 Task: In the  document Ethan.rtf Write the word in the shape with center alignment 'XOXO'Change Page orientation to  'Landscape' Insert emoji at the end of quote: Red Heart
Action: Mouse moved to (353, 194)
Screenshot: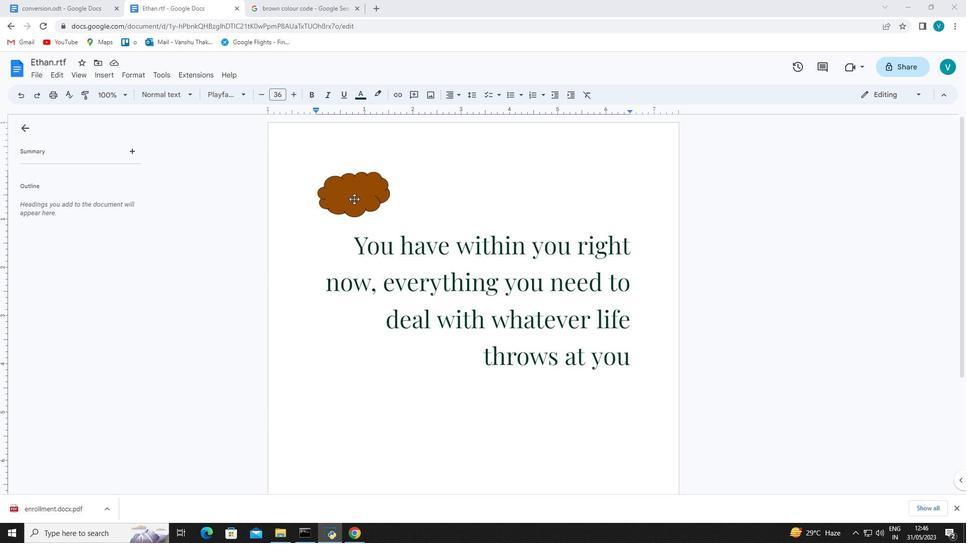 
Action: Mouse pressed left at (353, 194)
Screenshot: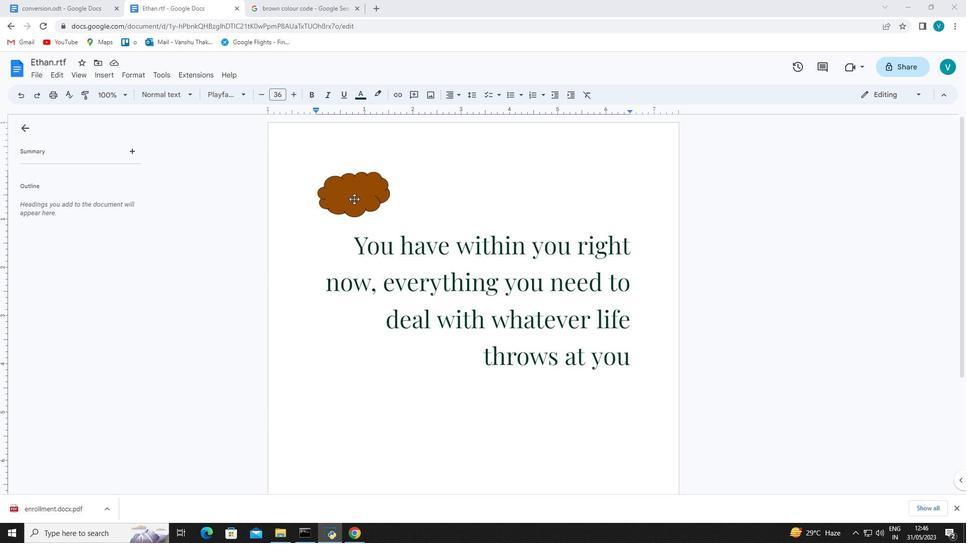 
Action: Mouse moved to (419, 97)
Screenshot: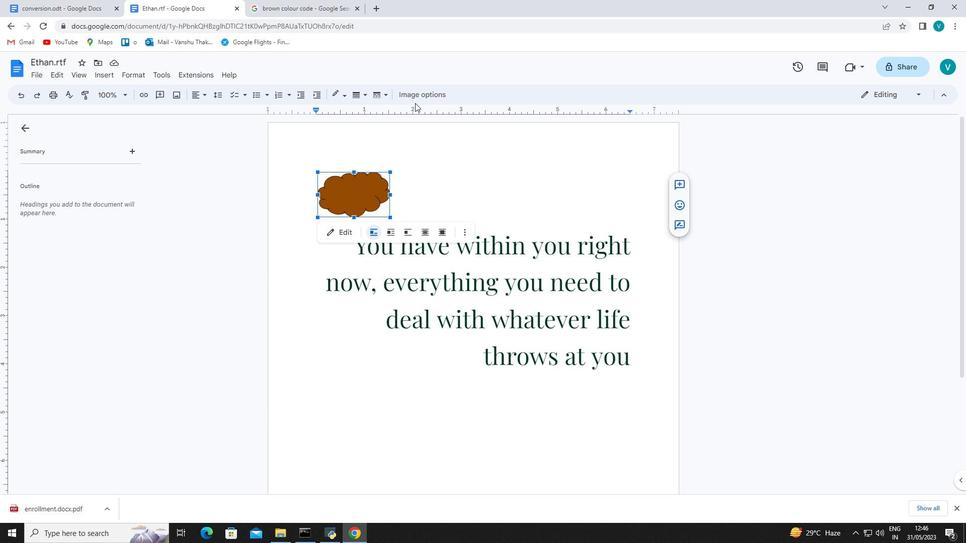 
Action: Mouse pressed left at (419, 97)
Screenshot: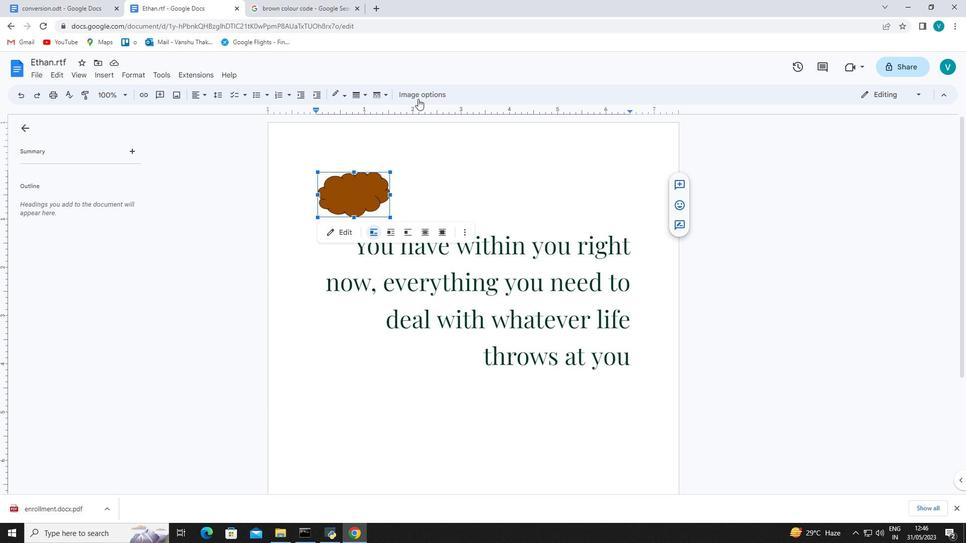 
Action: Mouse moved to (941, 98)
Screenshot: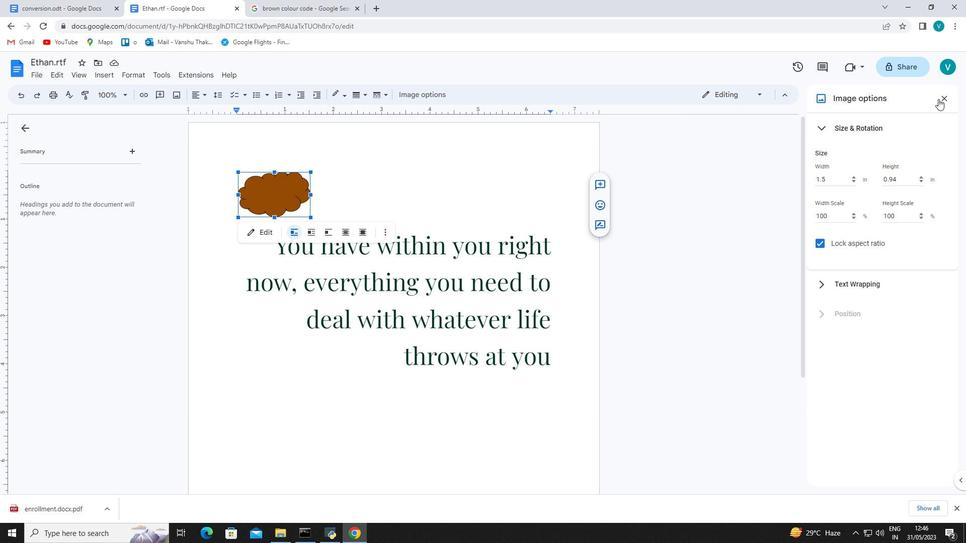 
Action: Mouse pressed left at (941, 98)
Screenshot: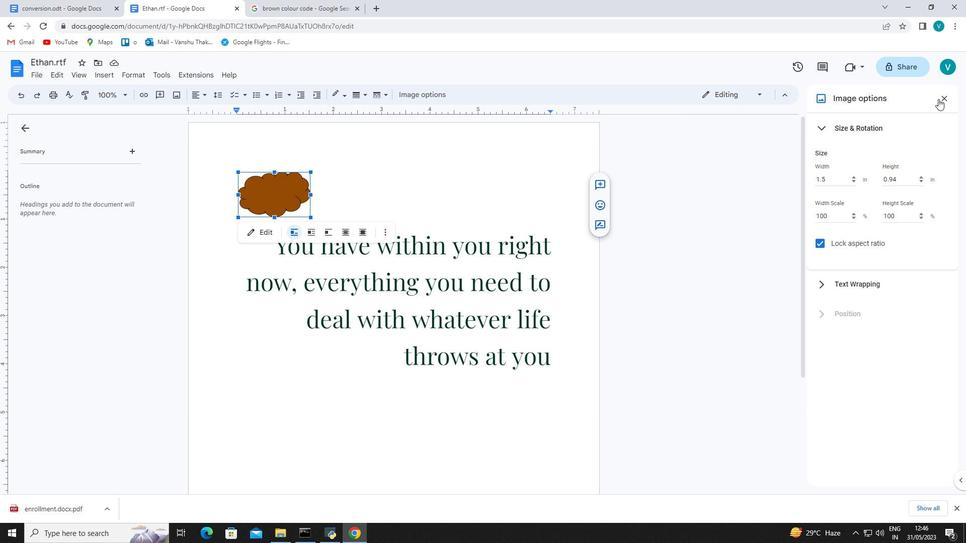 
Action: Mouse moved to (338, 231)
Screenshot: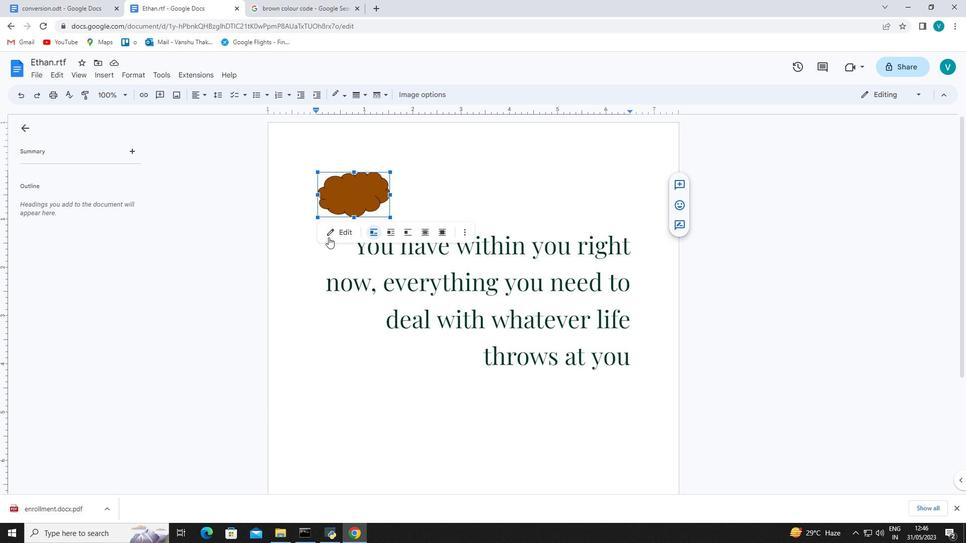 
Action: Mouse pressed left at (338, 231)
Screenshot: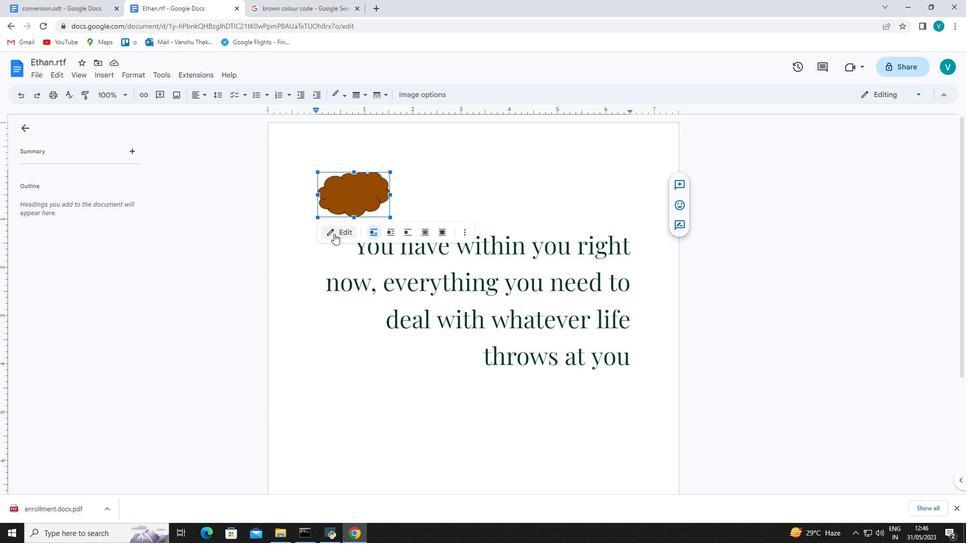 
Action: Mouse moved to (421, 114)
Screenshot: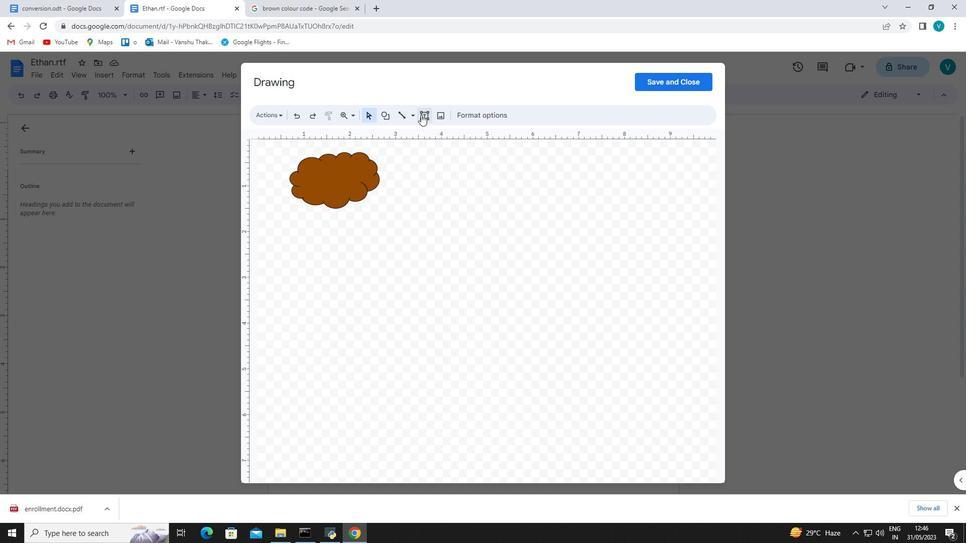 
Action: Mouse pressed left at (421, 114)
Screenshot: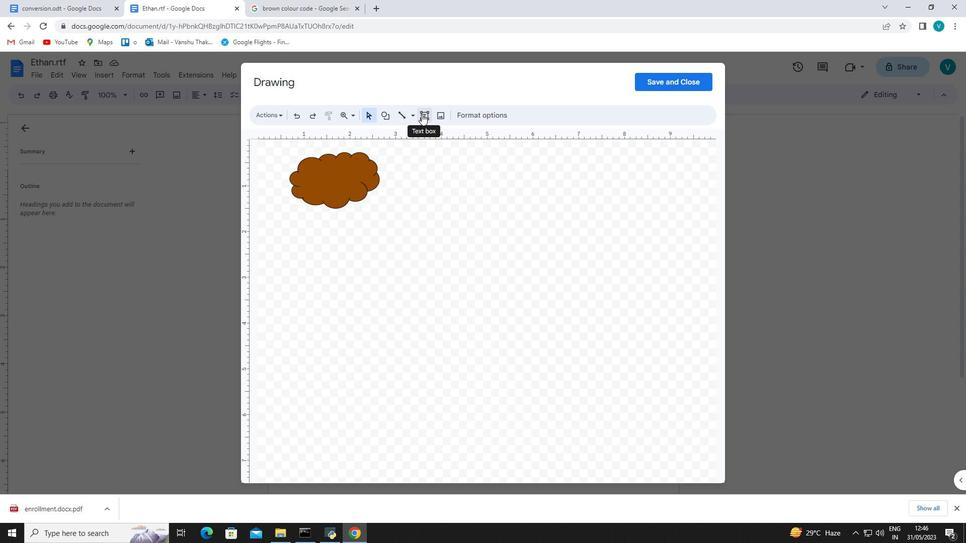 
Action: Mouse moved to (307, 169)
Screenshot: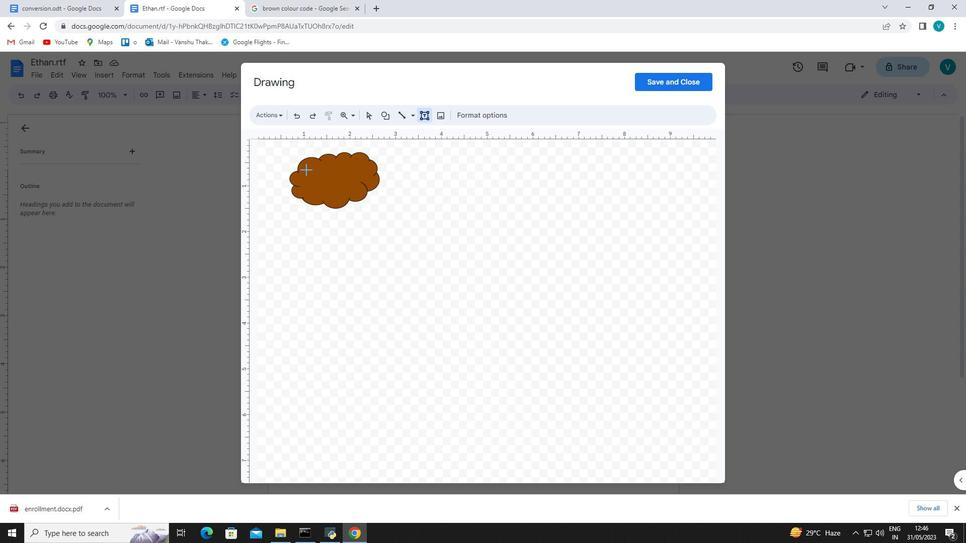 
Action: Mouse pressed left at (307, 169)
Screenshot: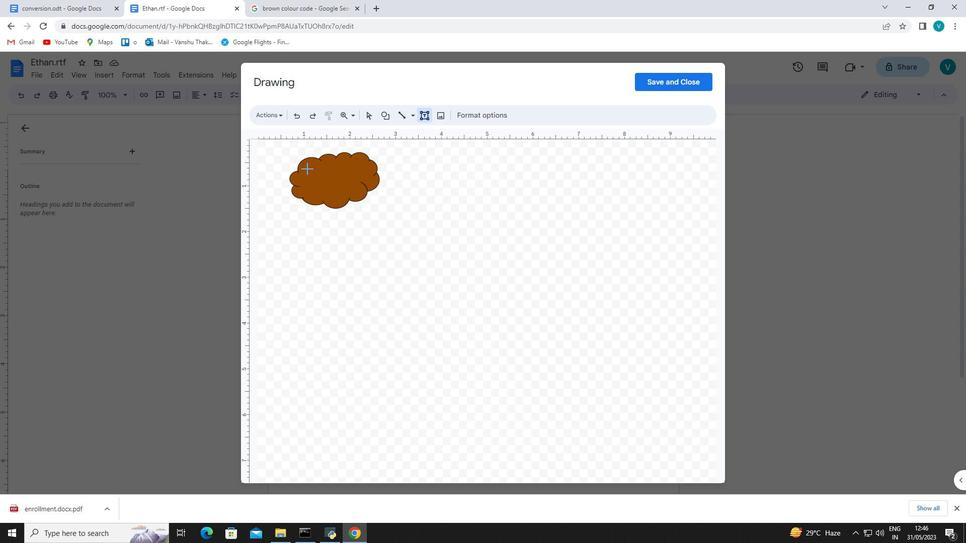 
Action: Mouse moved to (327, 186)
Screenshot: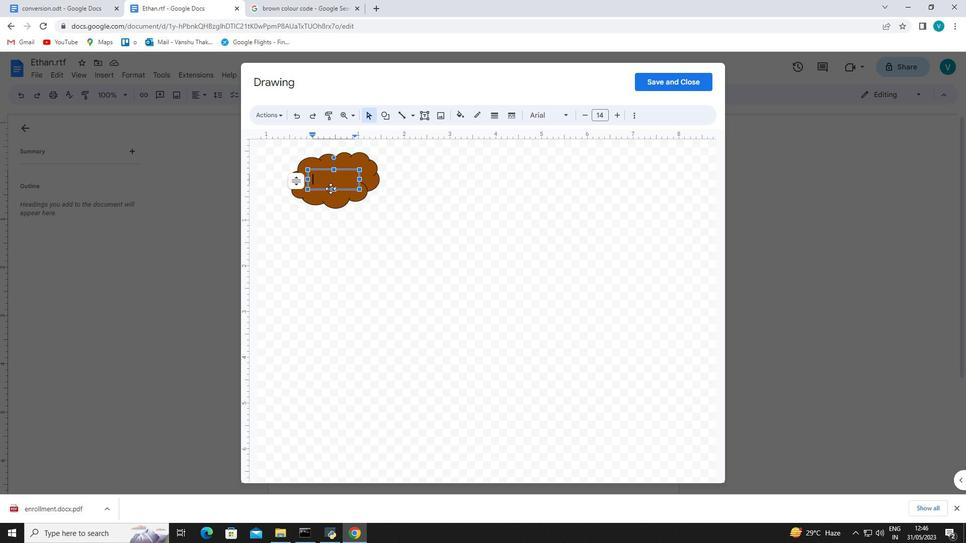 
Action: Key pressed <Key.shift>XOXO
Screenshot: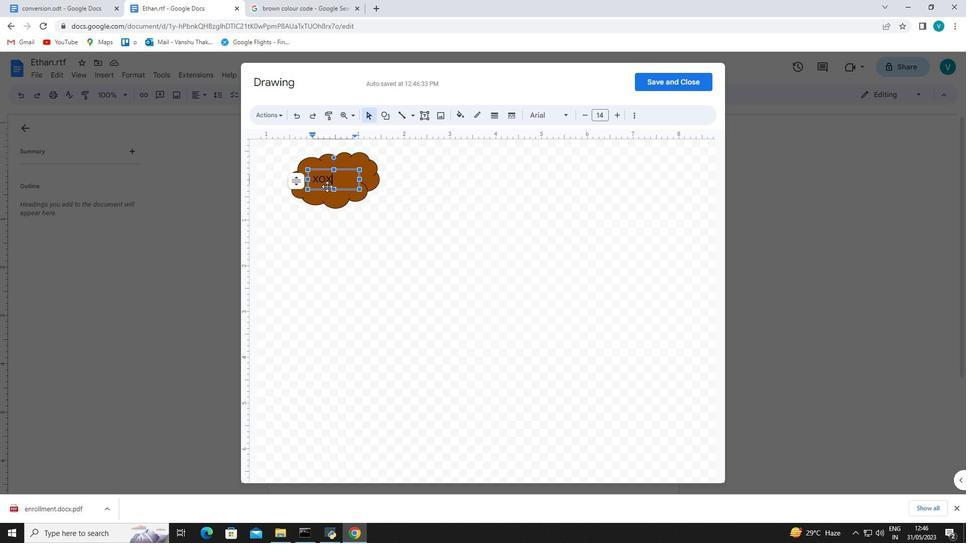 
Action: Mouse moved to (314, 177)
Screenshot: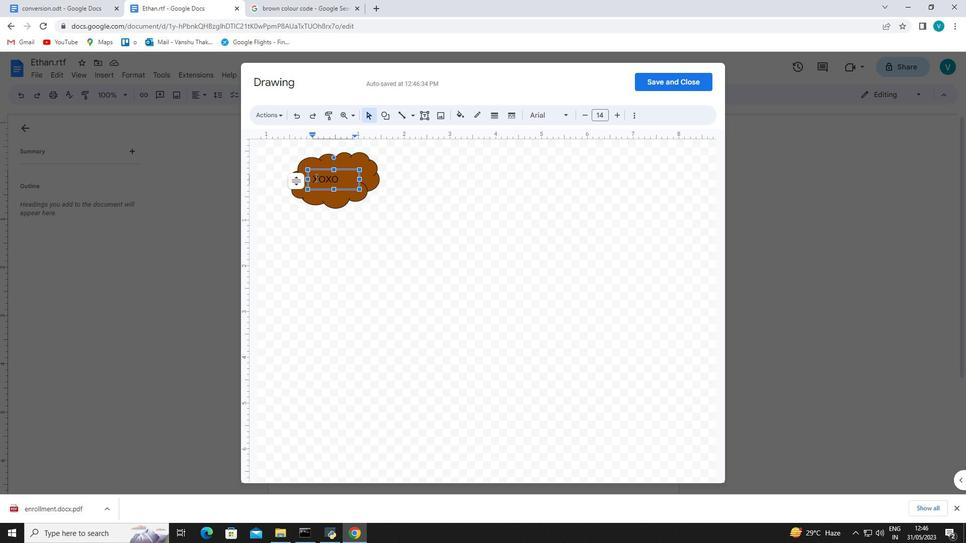 
Action: Mouse pressed left at (314, 177)
Screenshot: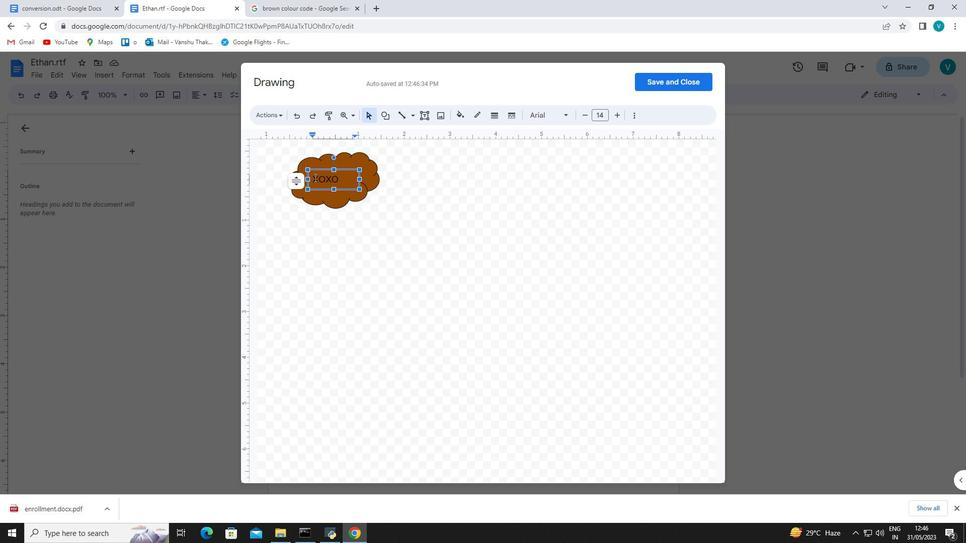 
Action: Mouse moved to (321, 196)
Screenshot: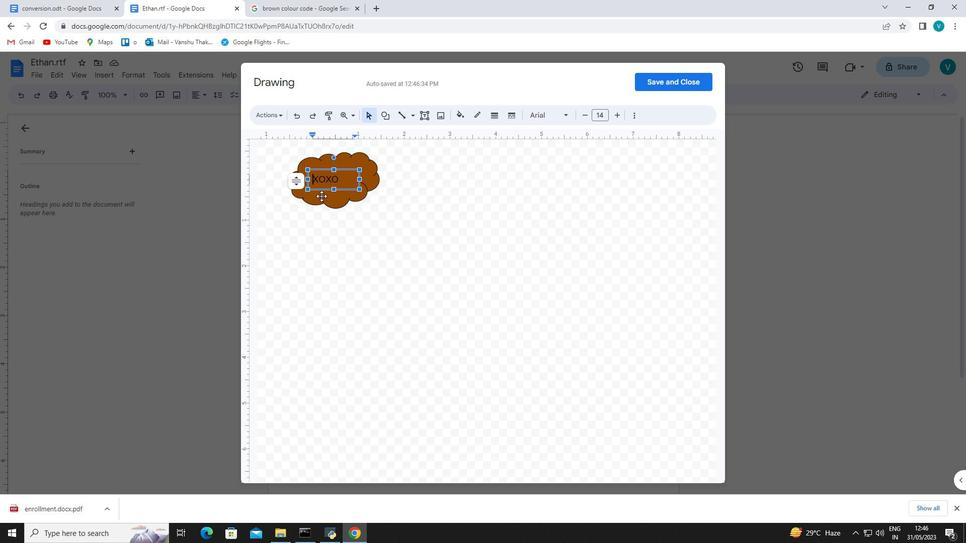 
Action: Key pressed <Key.space><Key.space><Key.space>
Screenshot: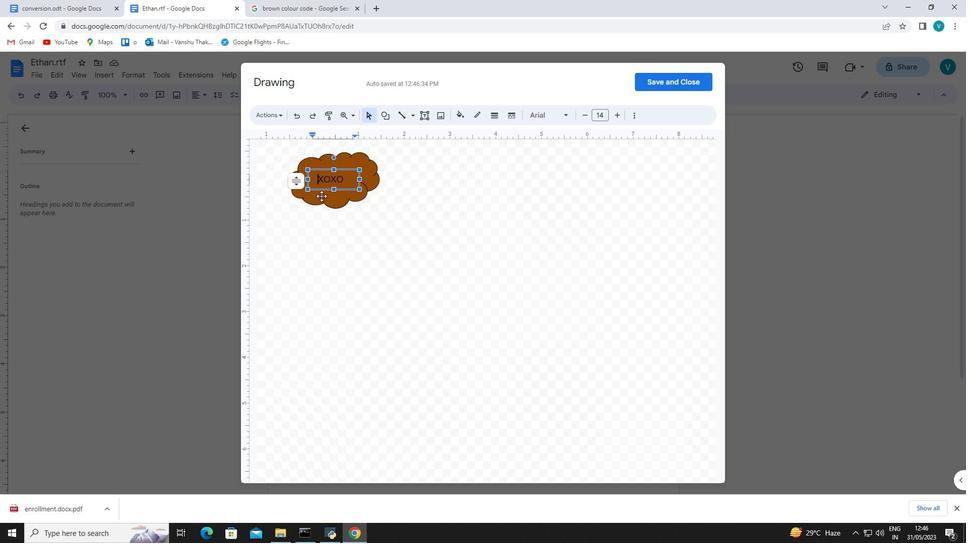 
Action: Mouse moved to (609, 172)
Screenshot: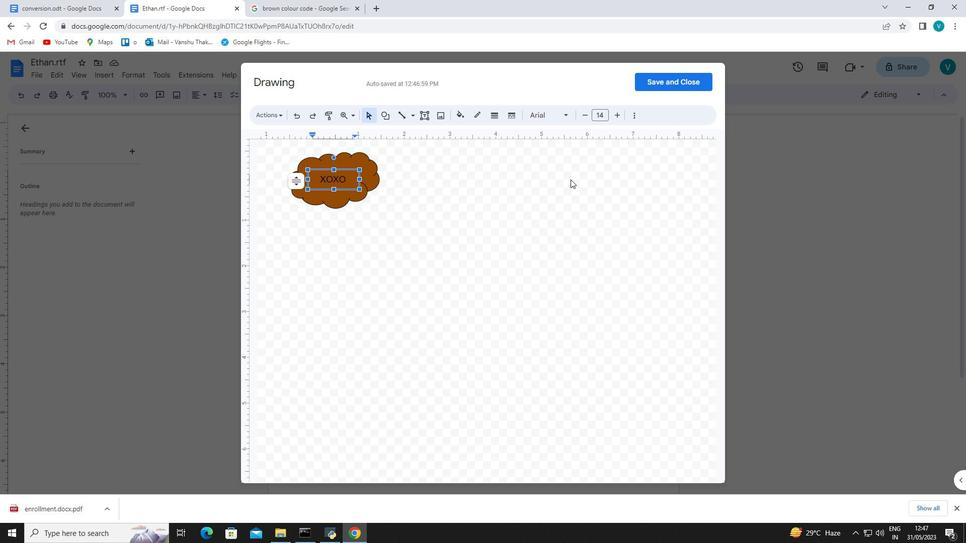 
Action: Mouse pressed left at (609, 172)
Screenshot: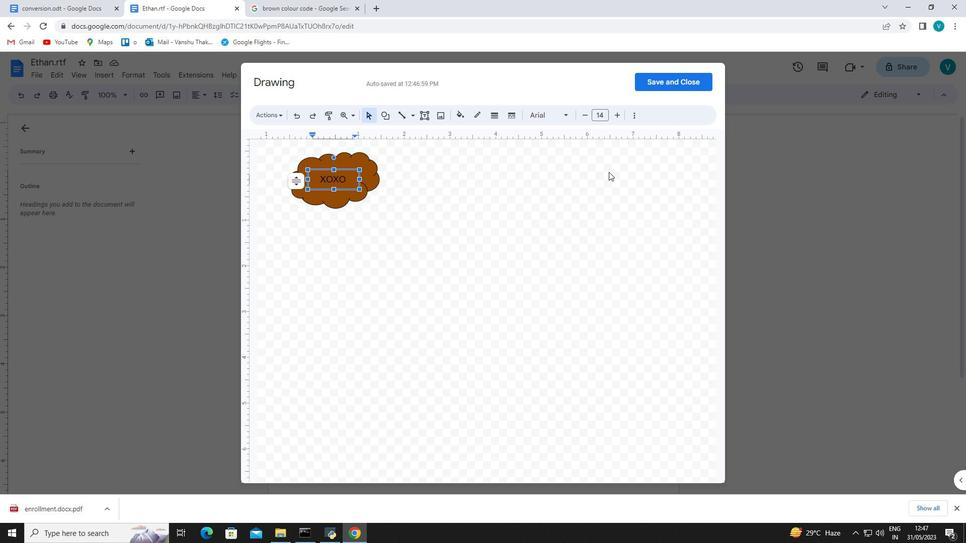
Action: Mouse moved to (674, 83)
Screenshot: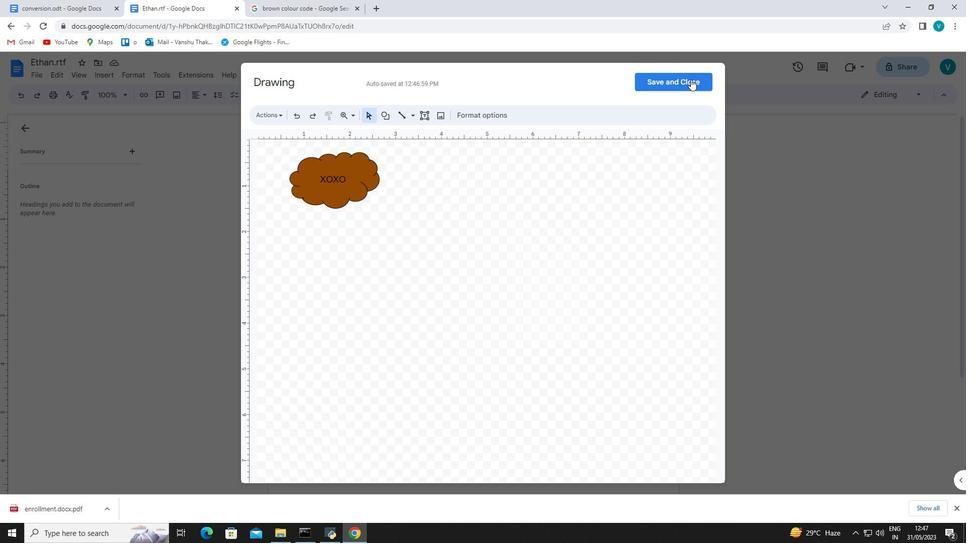
Action: Mouse pressed left at (674, 83)
Screenshot: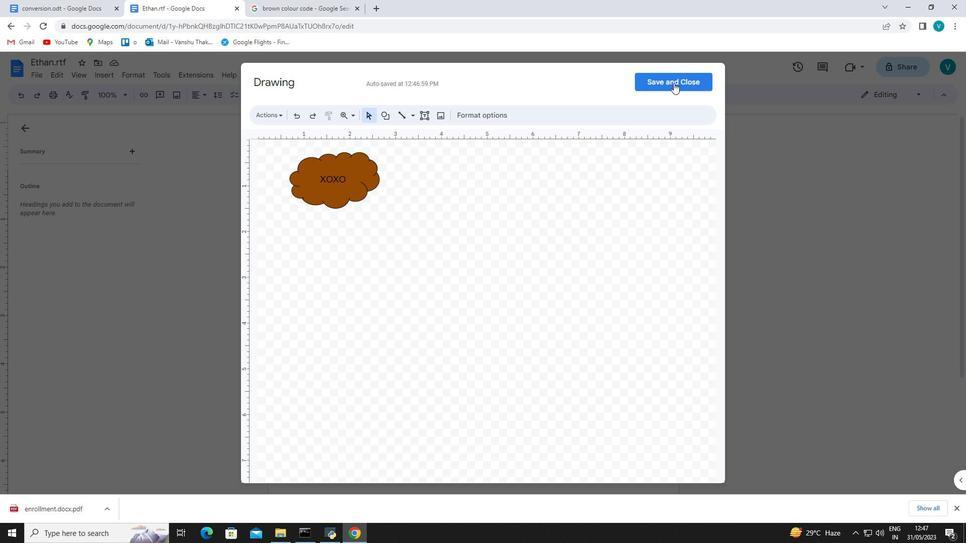 
Action: Mouse moved to (492, 206)
Screenshot: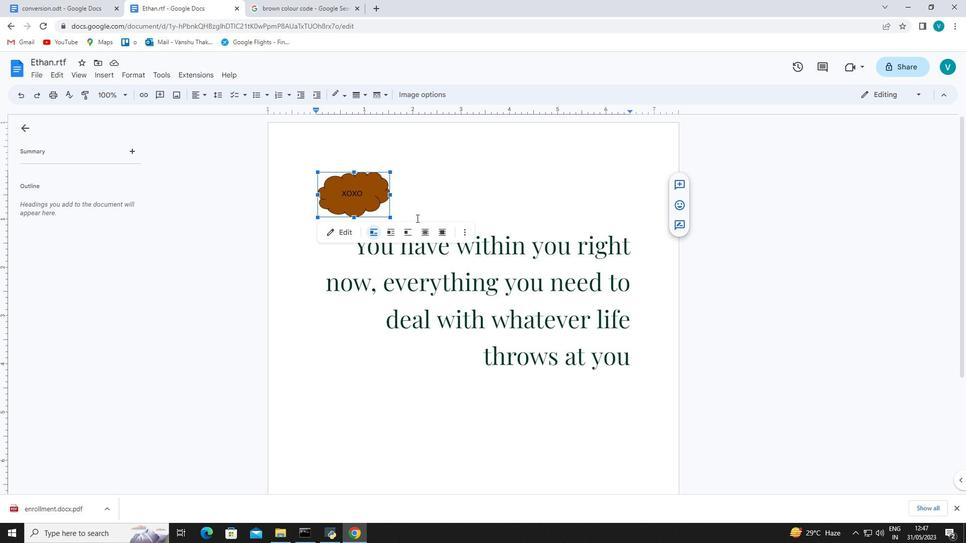 
Action: Mouse pressed left at (492, 206)
Screenshot: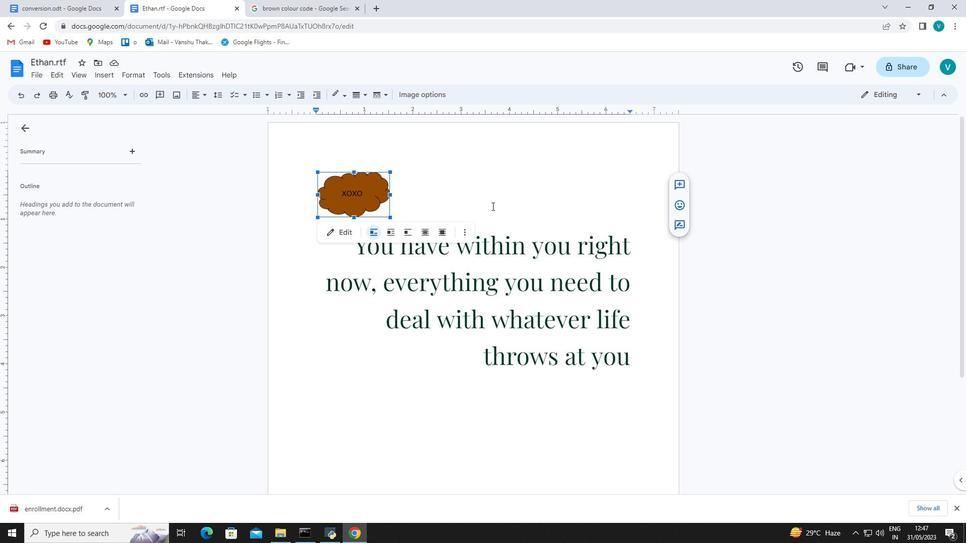 
Action: Mouse moved to (37, 75)
Screenshot: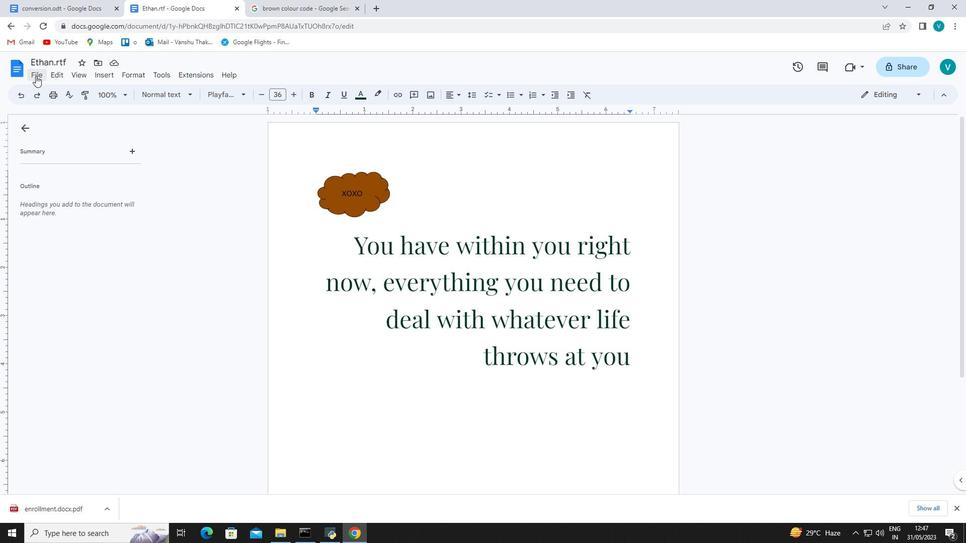 
Action: Mouse pressed left at (37, 75)
Screenshot: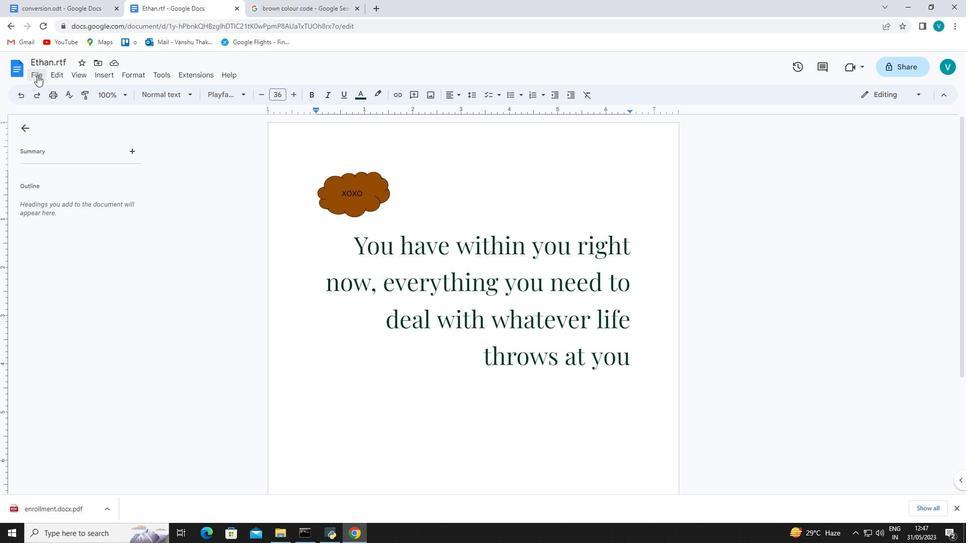 
Action: Mouse moved to (60, 344)
Screenshot: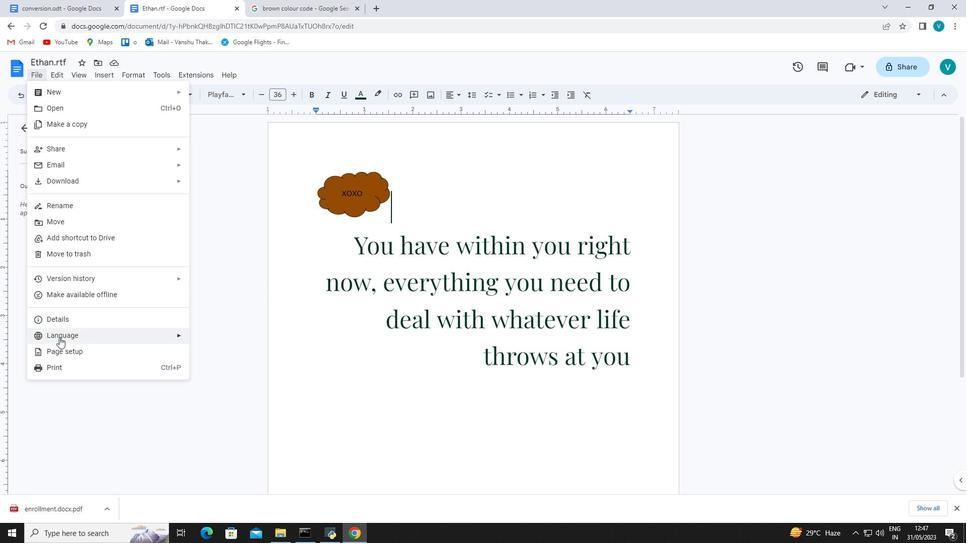 
Action: Mouse pressed left at (60, 344)
Screenshot: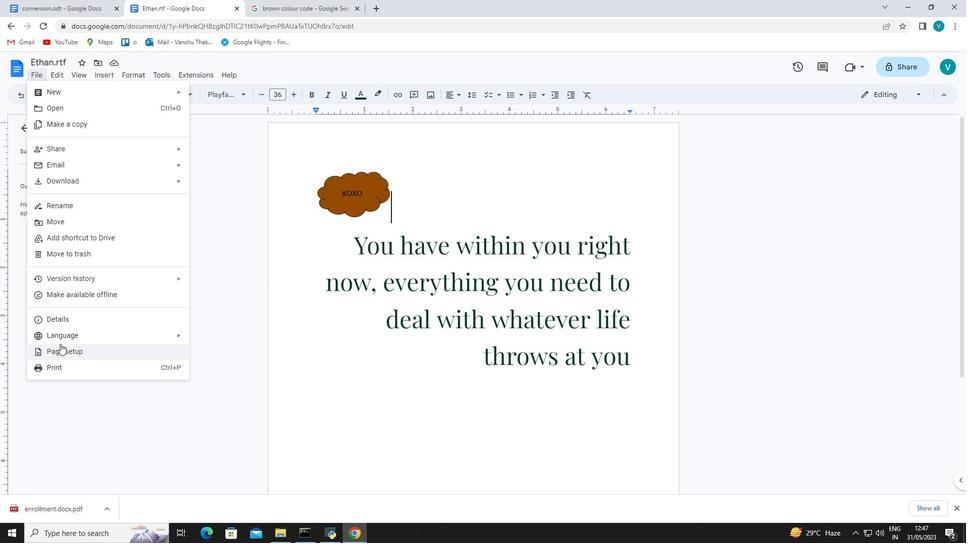 
Action: Mouse moved to (440, 260)
Screenshot: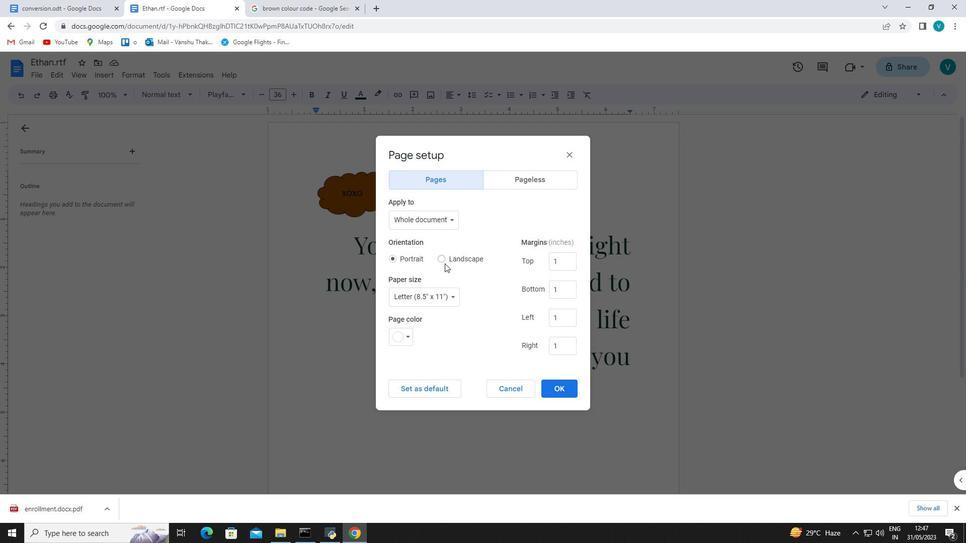 
Action: Mouse pressed left at (440, 260)
Screenshot: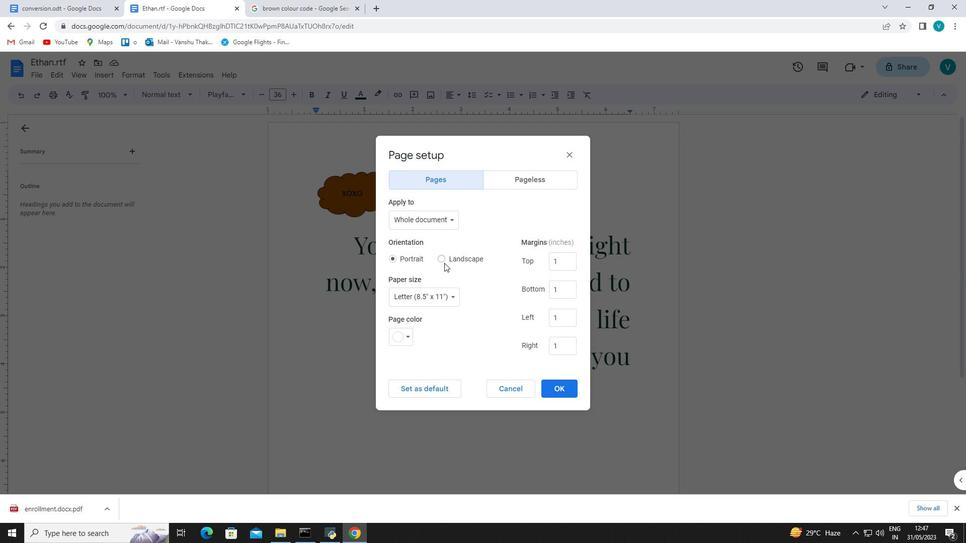 
Action: Mouse moved to (569, 384)
Screenshot: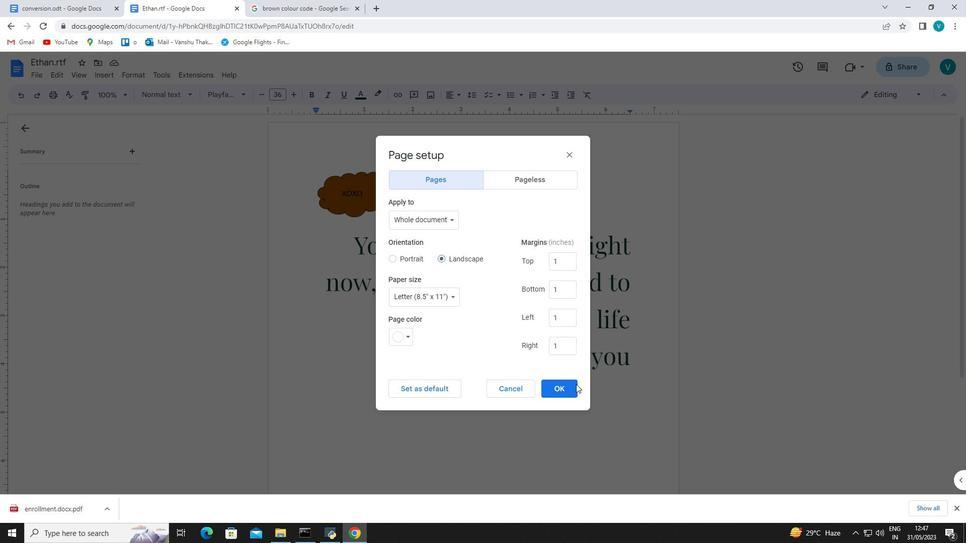 
Action: Mouse pressed left at (569, 384)
Screenshot: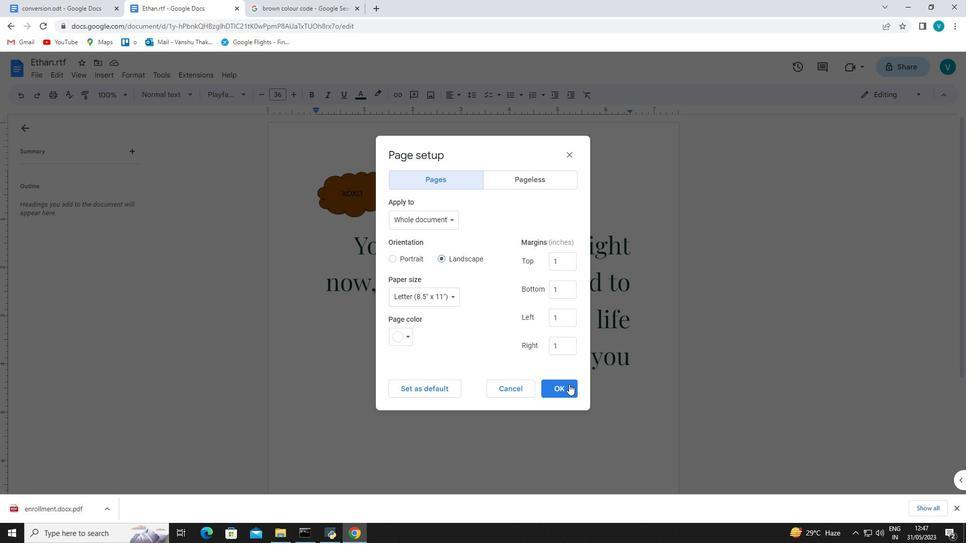 
Action: Mouse moved to (697, 314)
Screenshot: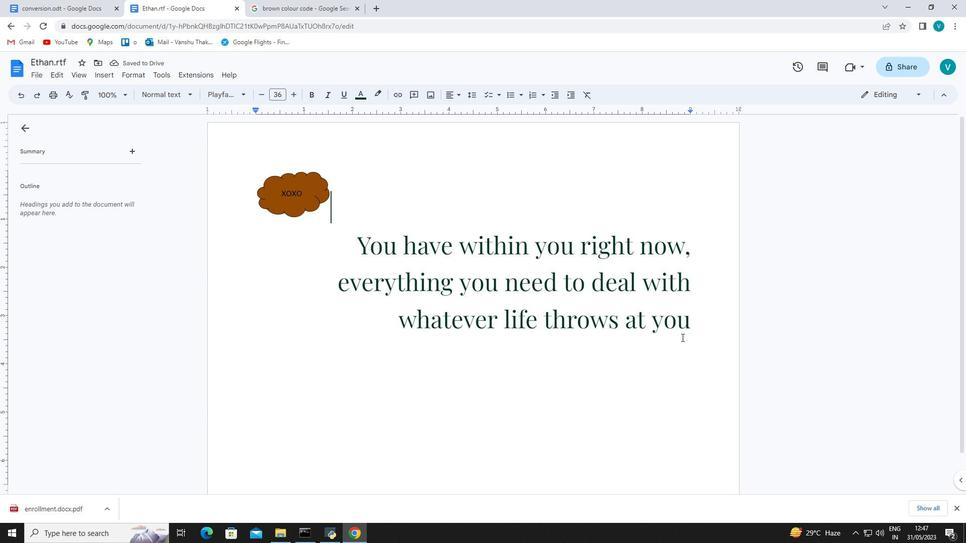 
Action: Mouse pressed left at (697, 314)
Screenshot: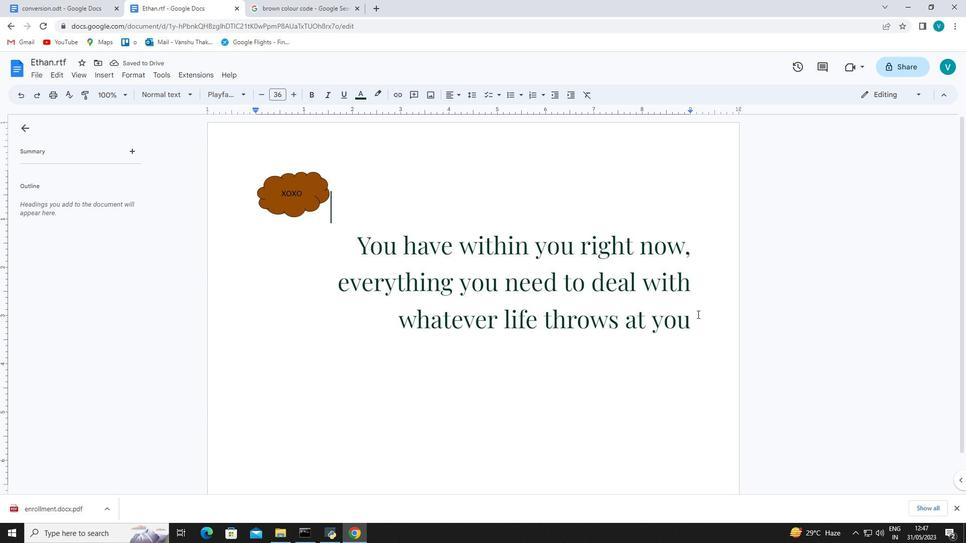 
Action: Mouse moved to (102, 69)
Screenshot: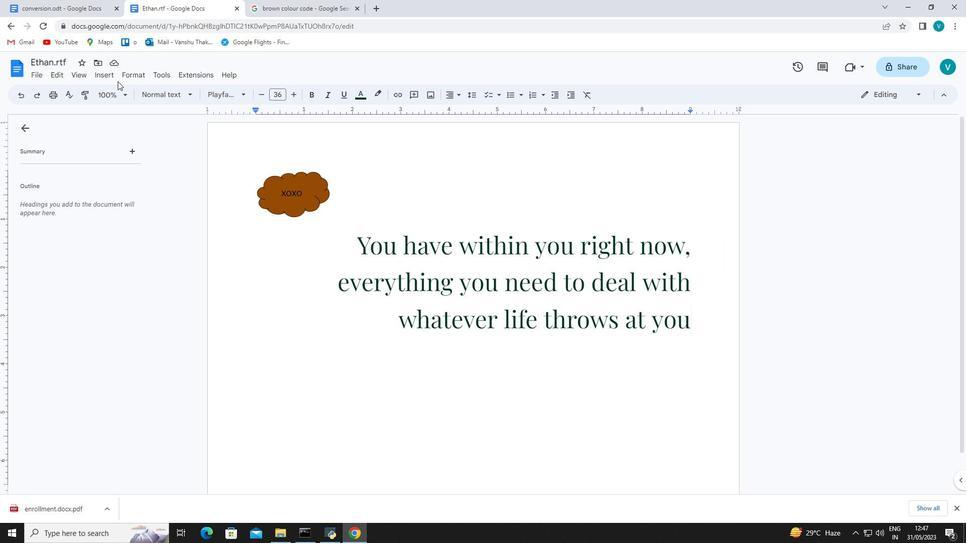 
Action: Mouse pressed left at (102, 69)
Screenshot: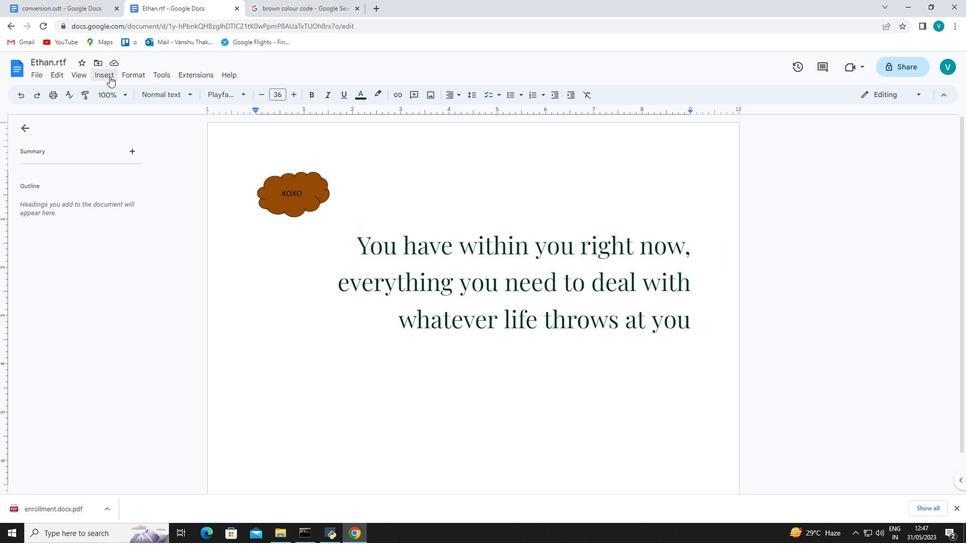 
Action: Mouse moved to (206, 169)
Screenshot: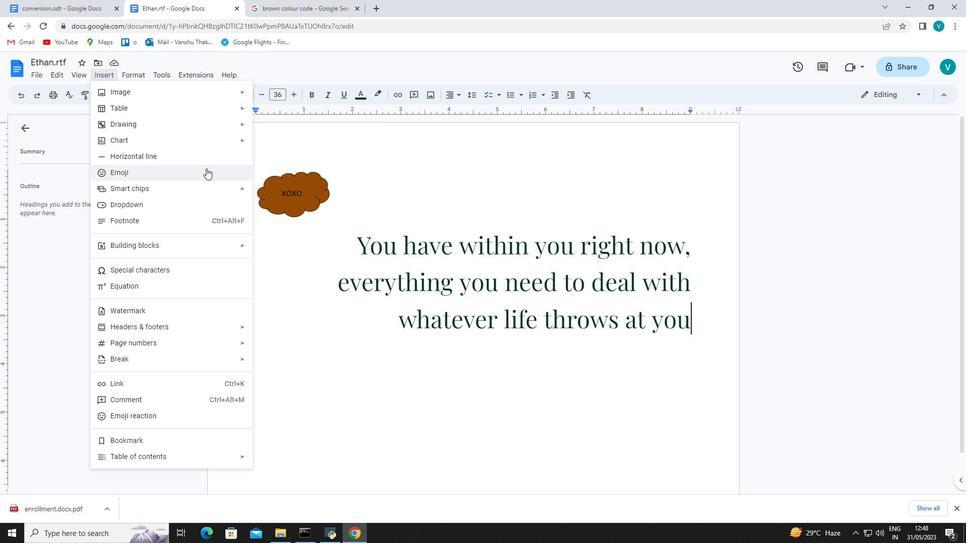 
Action: Mouse pressed left at (206, 169)
Screenshot: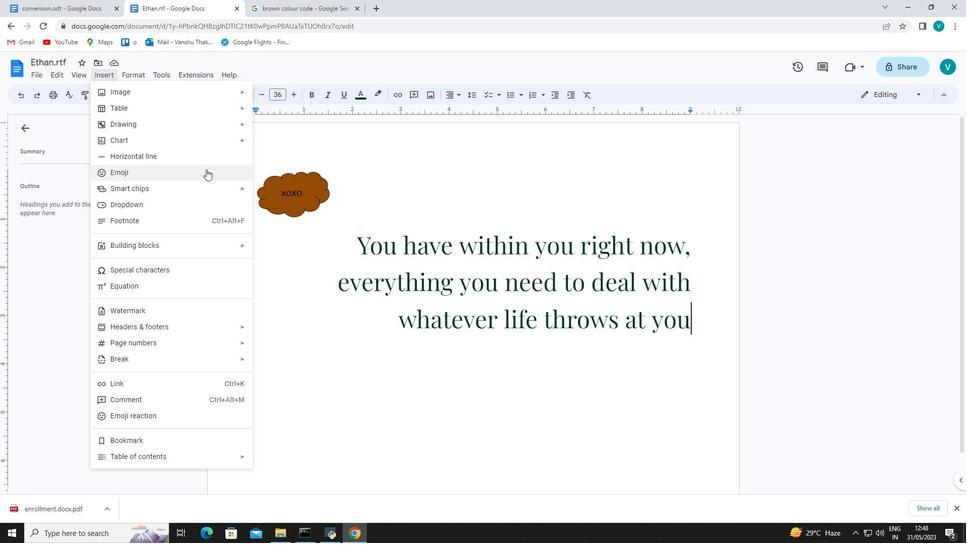 
Action: Mouse moved to (838, 420)
Screenshot: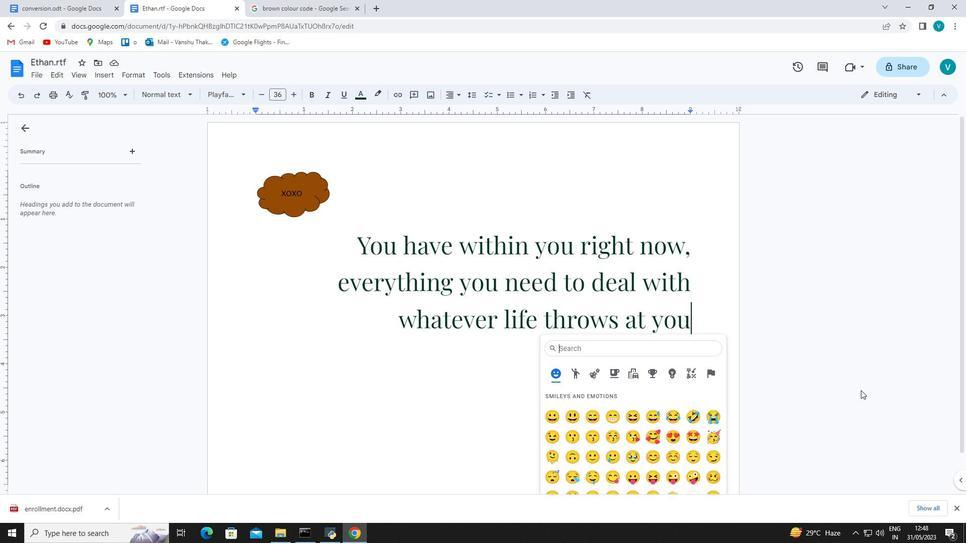 
Action: Mouse scrolled (838, 419) with delta (0, 0)
Screenshot: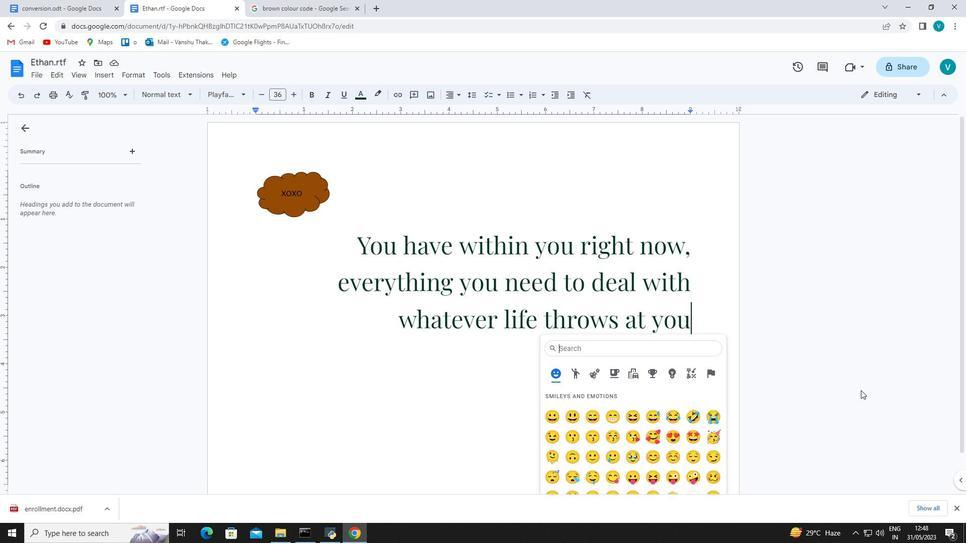 
Action: Mouse moved to (834, 423)
Screenshot: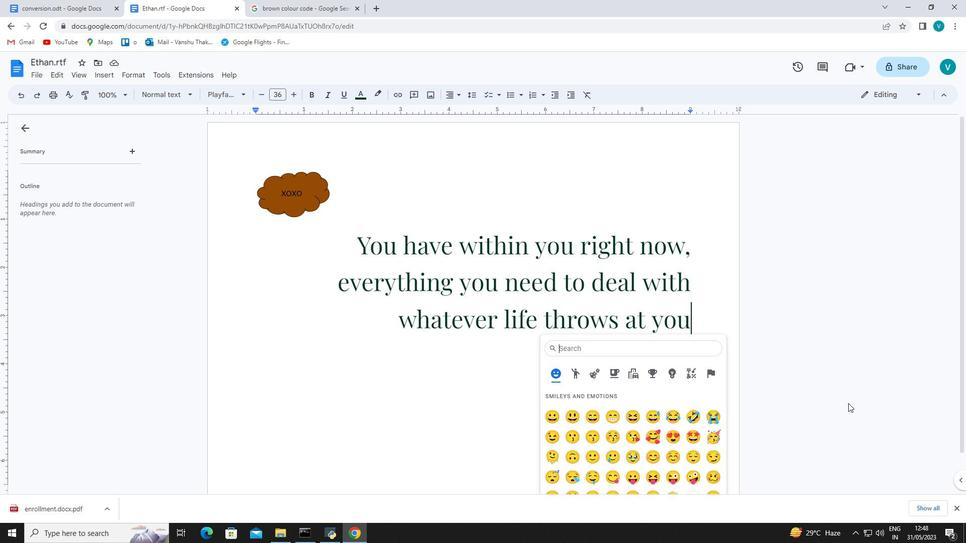 
Action: Mouse scrolled (834, 422) with delta (0, 0)
Screenshot: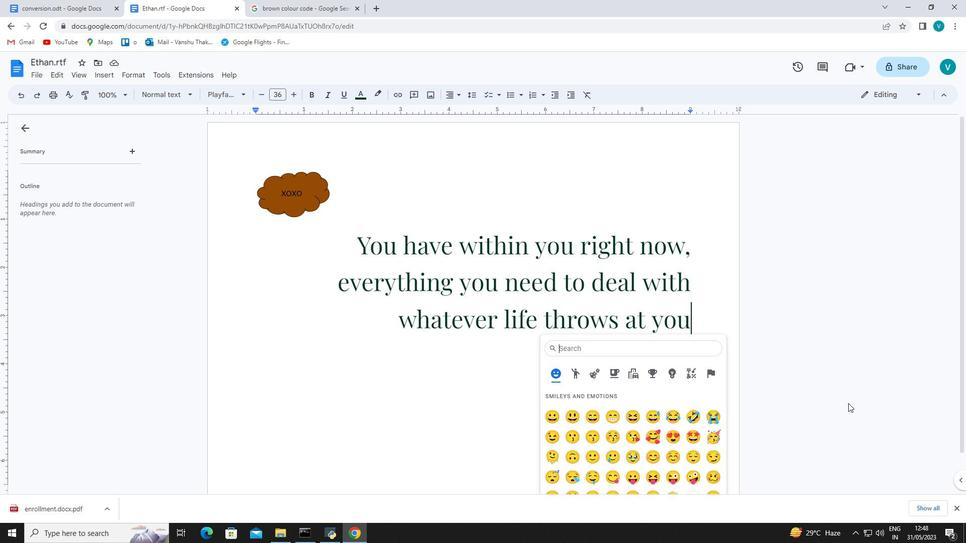 
Action: Mouse moved to (818, 425)
Screenshot: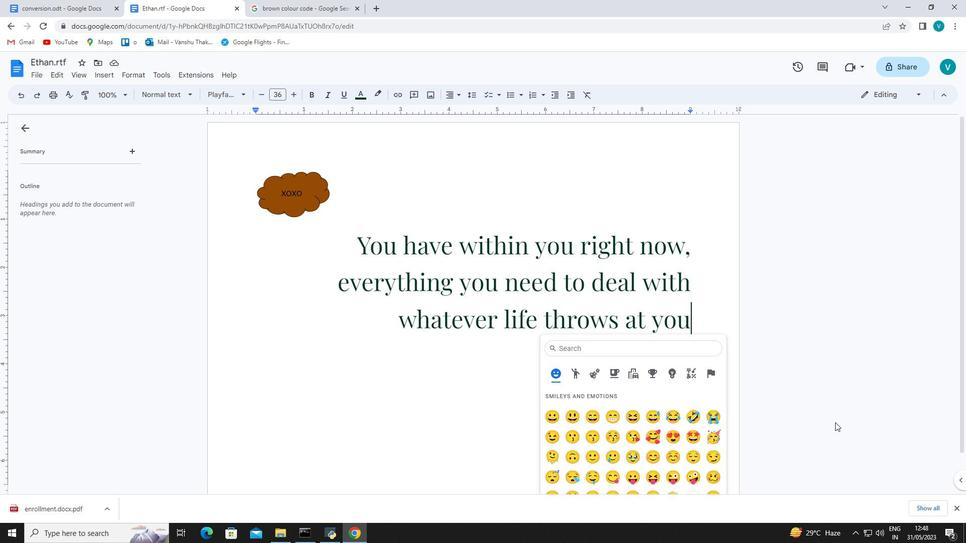 
Action: Mouse scrolled (818, 425) with delta (0, 0)
Screenshot: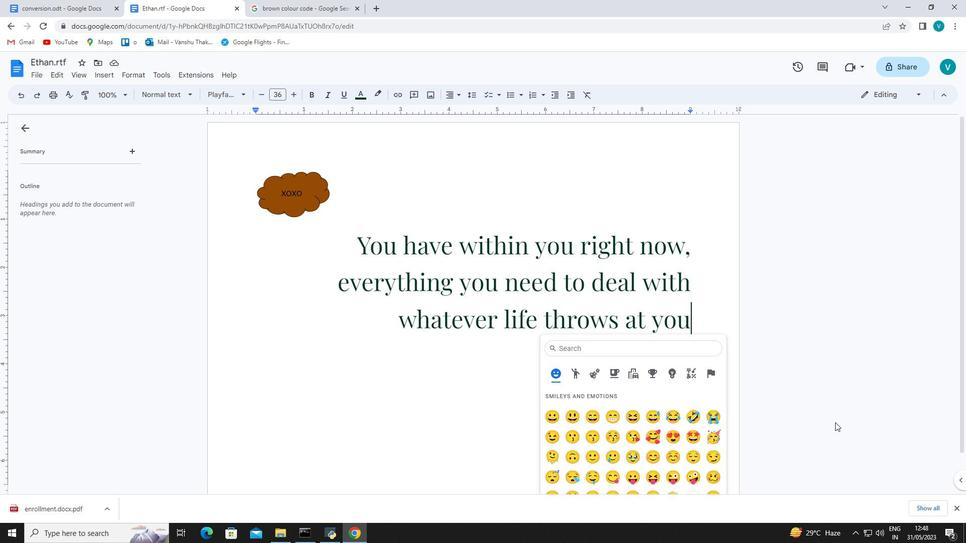 
Action: Mouse moved to (742, 436)
Screenshot: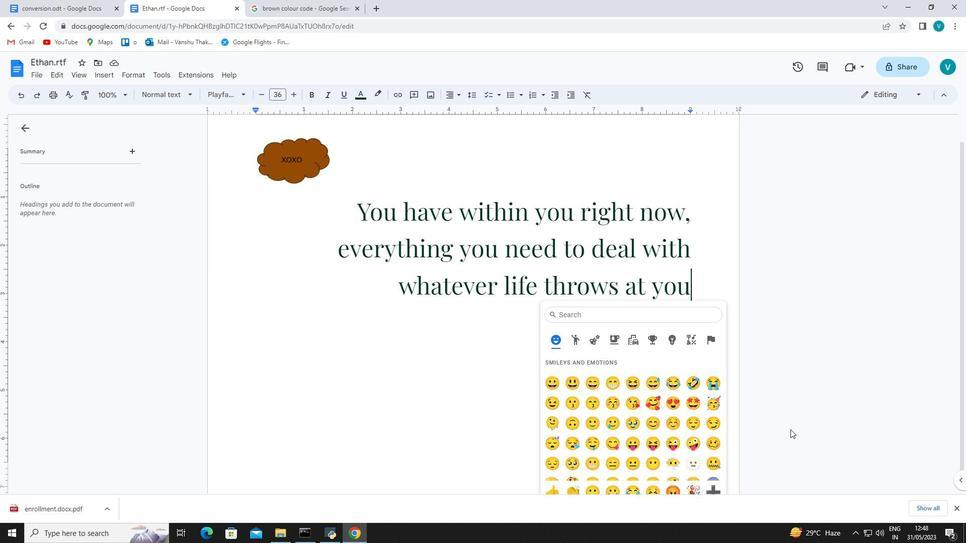 
Action: Mouse scrolled (742, 436) with delta (0, 0)
Screenshot: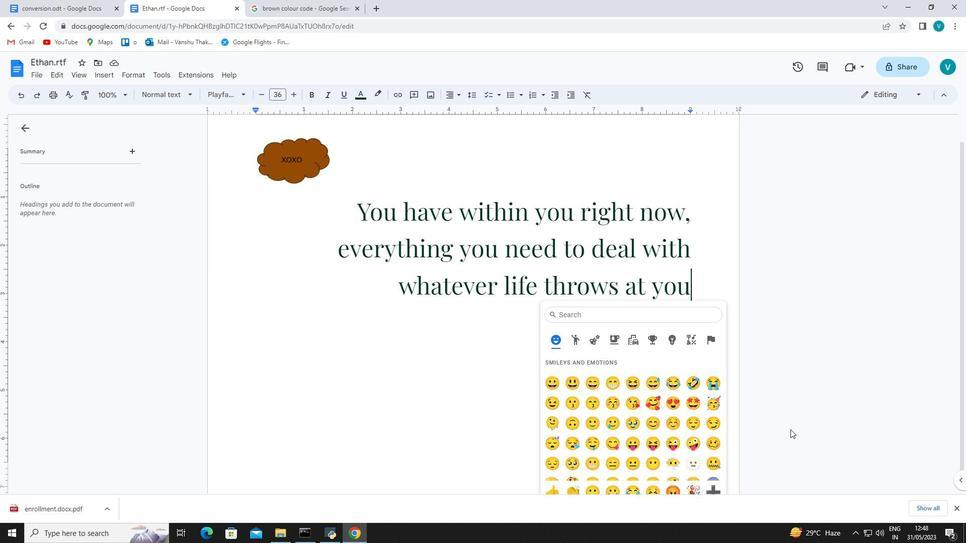 
Action: Mouse moved to (733, 436)
Screenshot: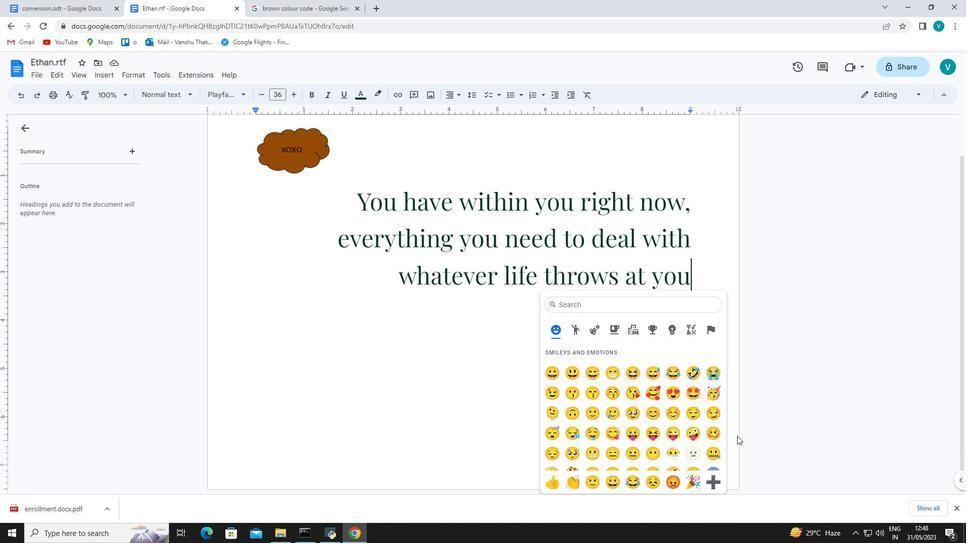 
Action: Mouse scrolled (733, 436) with delta (0, 0)
Screenshot: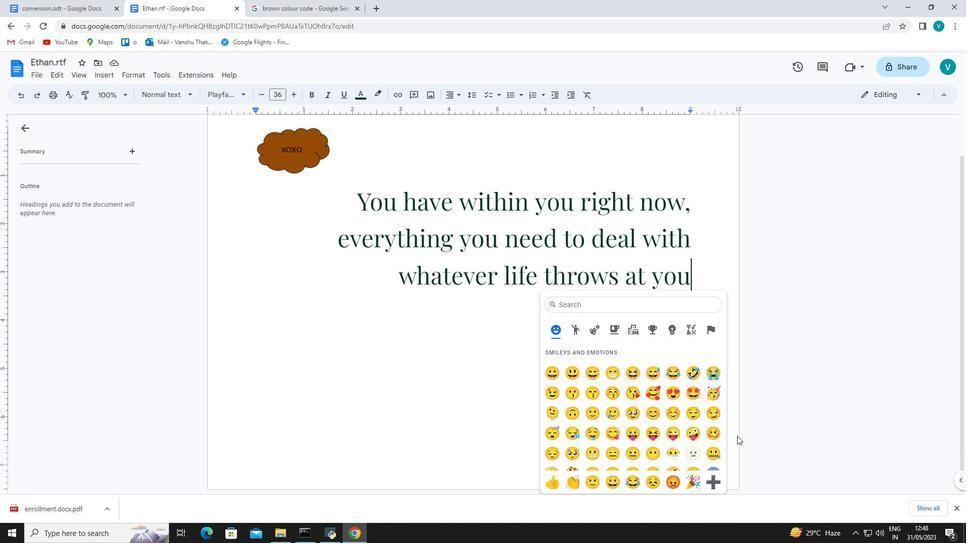 
Action: Mouse moved to (629, 402)
Screenshot: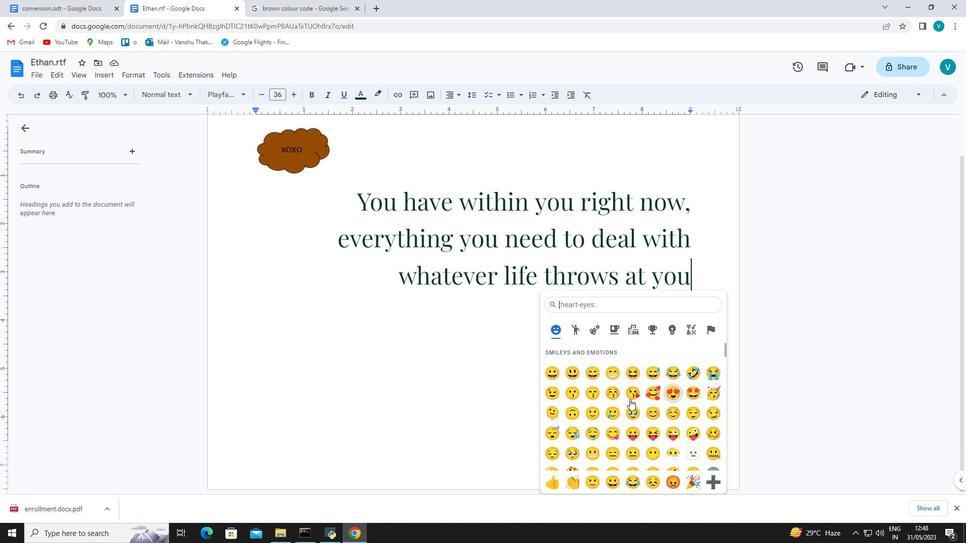 
Action: Mouse scrolled (629, 402) with delta (0, 0)
Screenshot: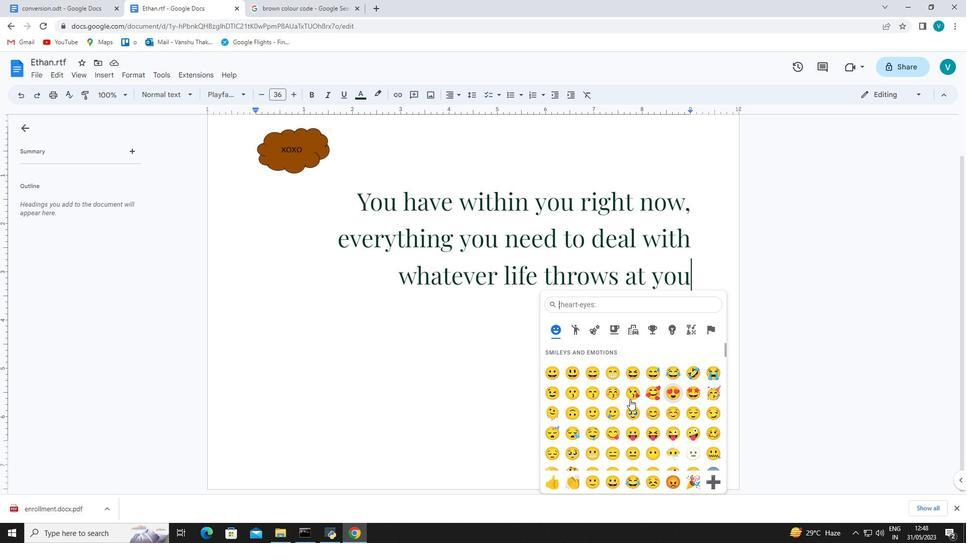 
Action: Mouse scrolled (629, 402) with delta (0, 0)
Screenshot: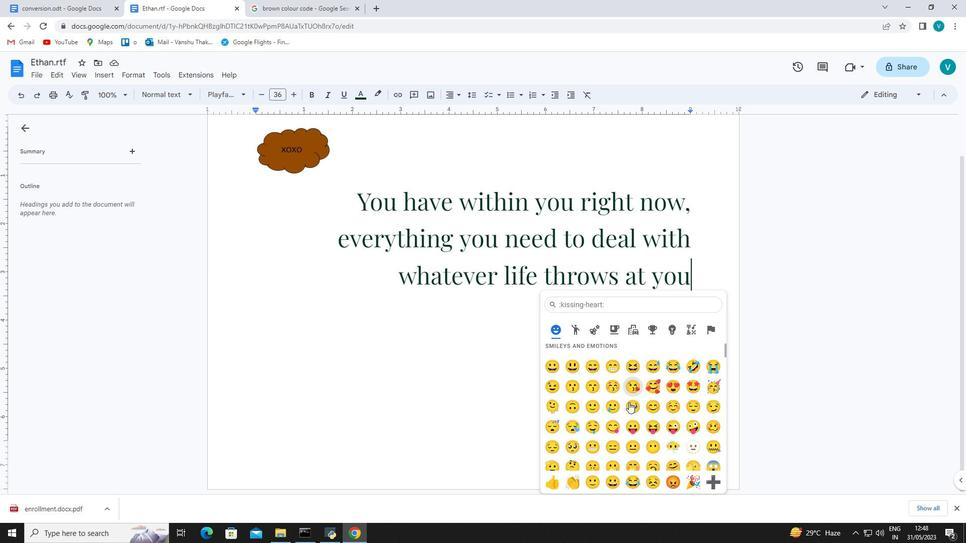 
Action: Mouse scrolled (629, 402) with delta (0, 0)
Screenshot: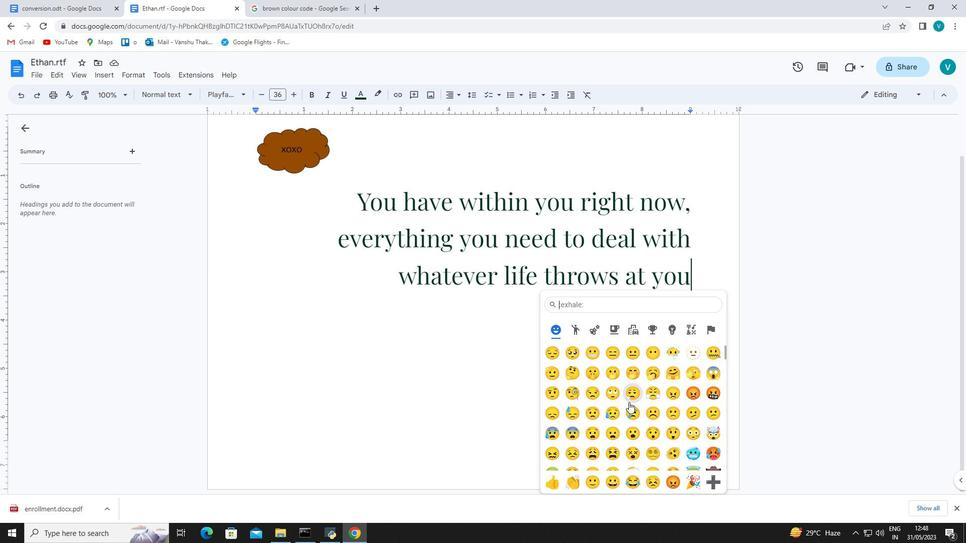 
Action: Mouse scrolled (629, 402) with delta (0, 0)
Screenshot: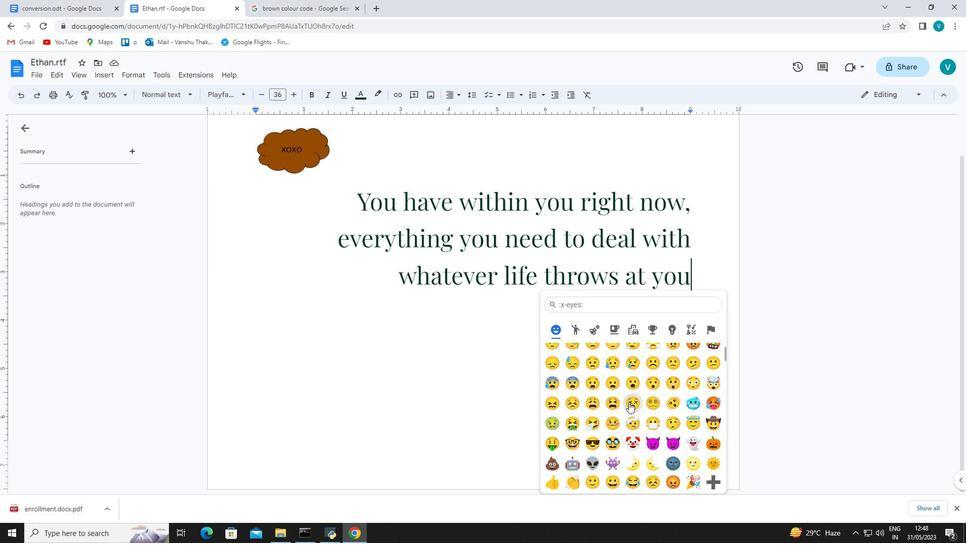 
Action: Mouse scrolled (629, 402) with delta (0, 0)
Screenshot: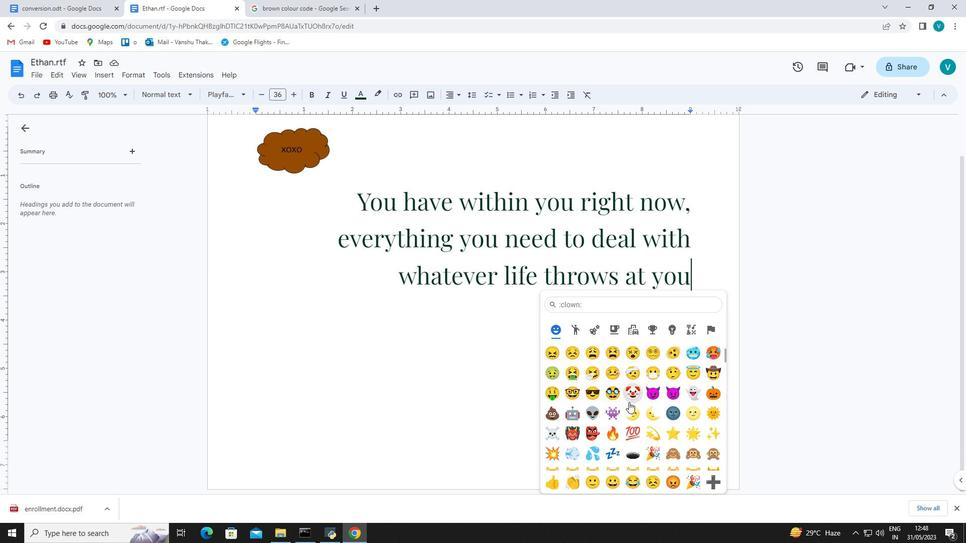 
Action: Mouse scrolled (629, 402) with delta (0, 0)
Screenshot: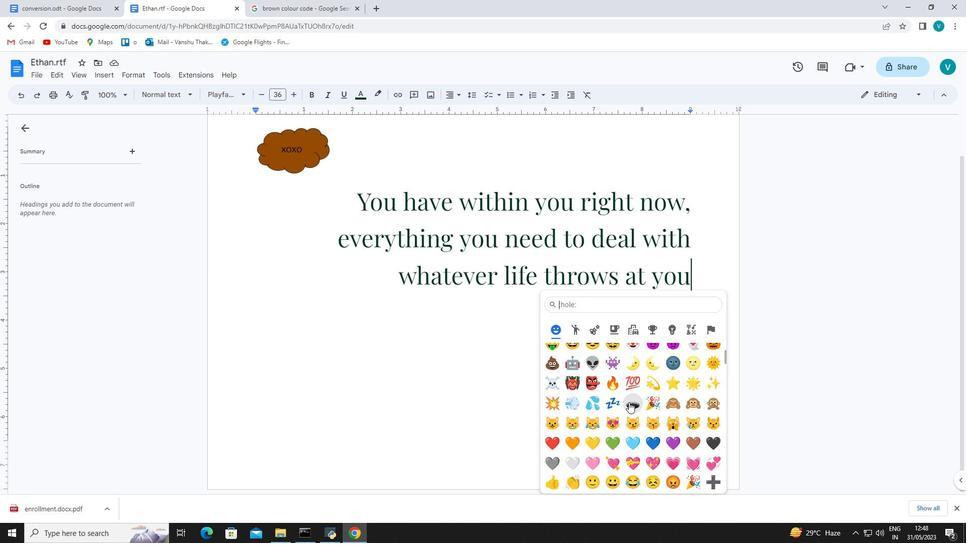 
Action: Mouse moved to (554, 391)
Screenshot: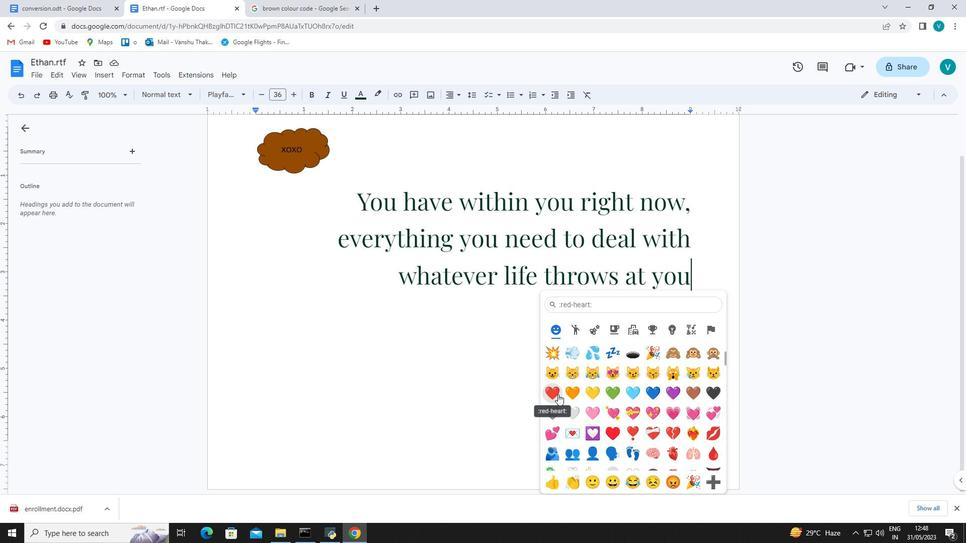 
Action: Mouse pressed left at (554, 391)
Screenshot: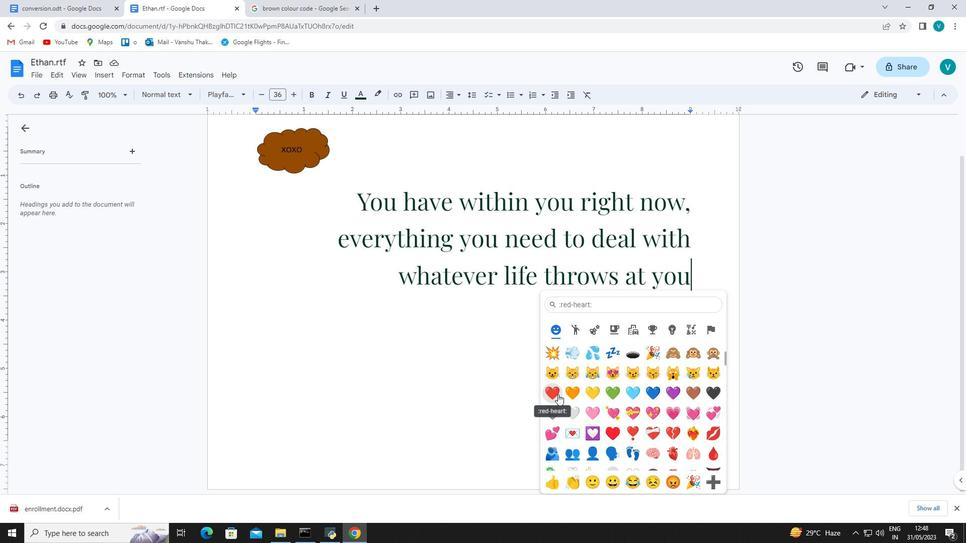 
Action: Mouse moved to (568, 373)
Screenshot: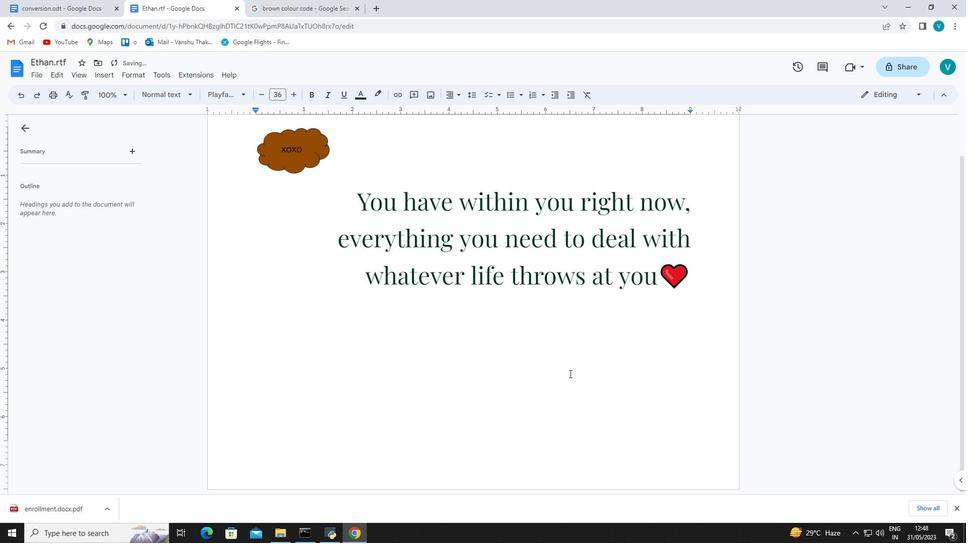 
